 Task: Select feature "Add a post".
Action: Mouse moved to (669, 79)
Screenshot: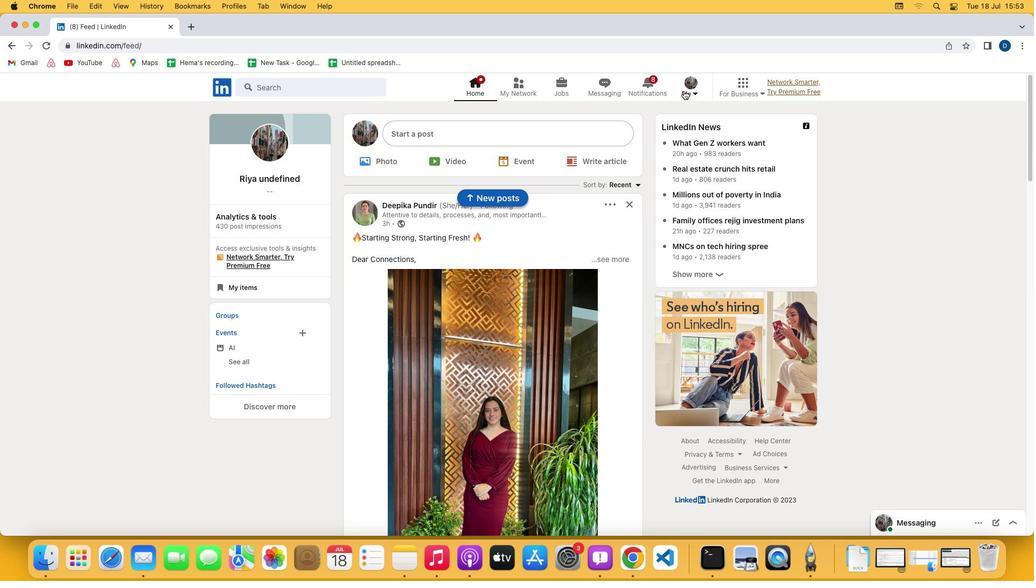 
Action: Mouse pressed left at (669, 79)
Screenshot: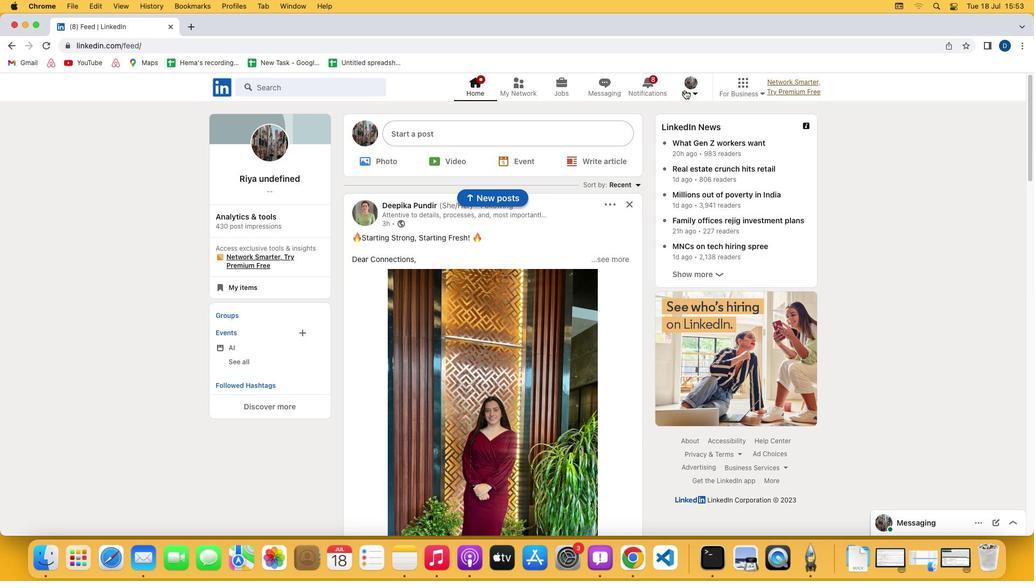 
Action: Mouse moved to (676, 78)
Screenshot: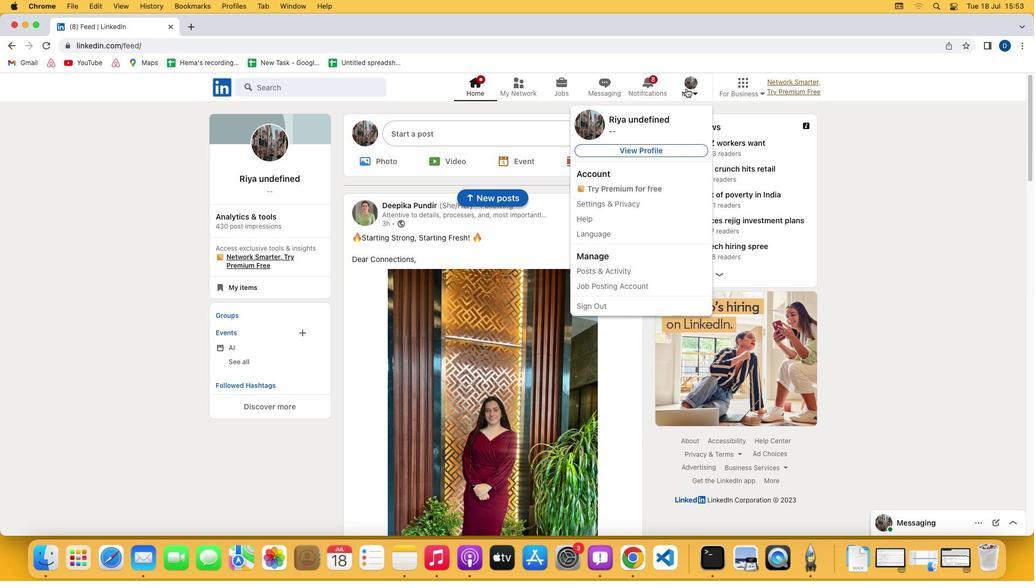 
Action: Mouse pressed left at (676, 78)
Screenshot: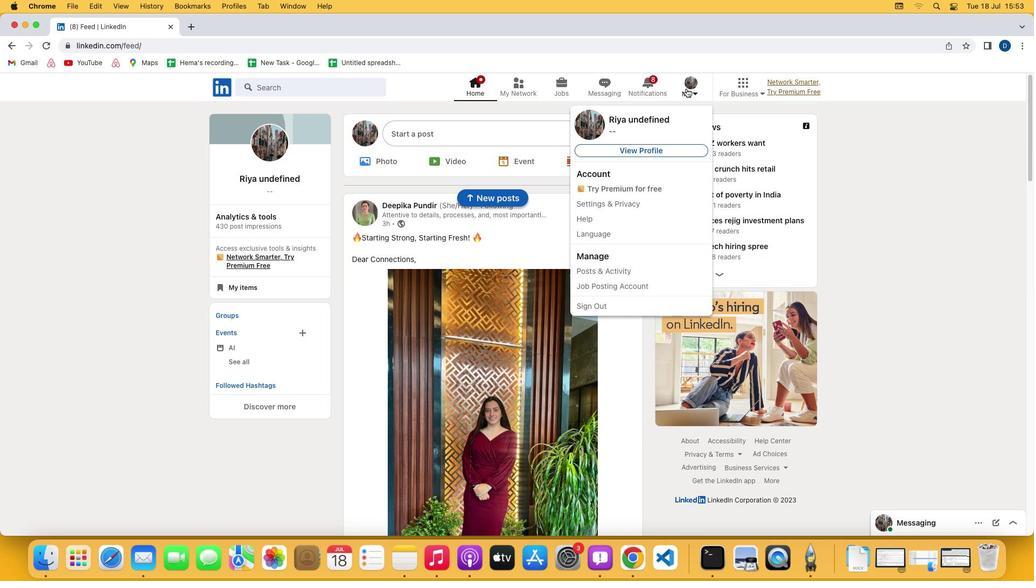 
Action: Mouse moved to (649, 141)
Screenshot: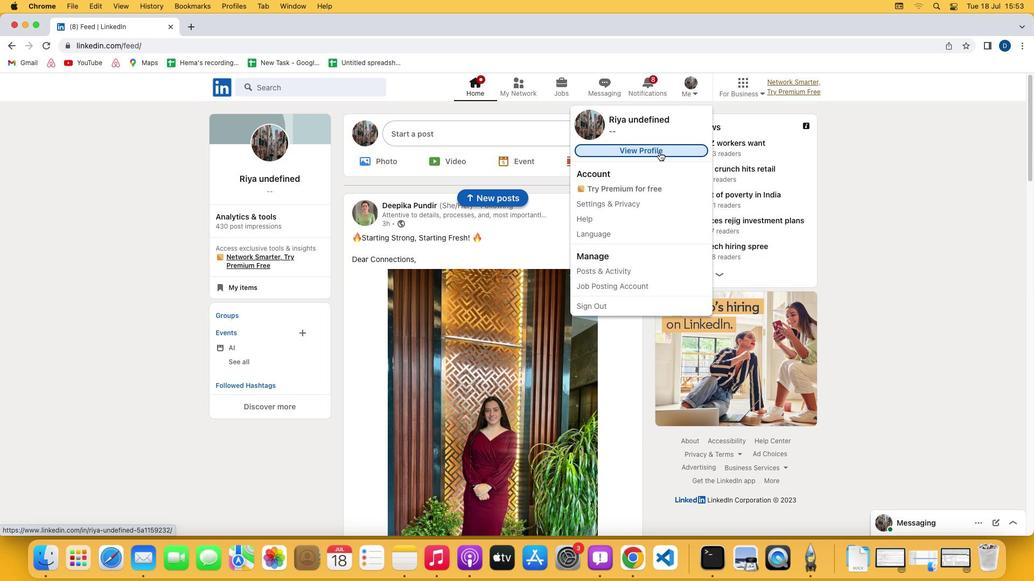 
Action: Mouse pressed left at (649, 141)
Screenshot: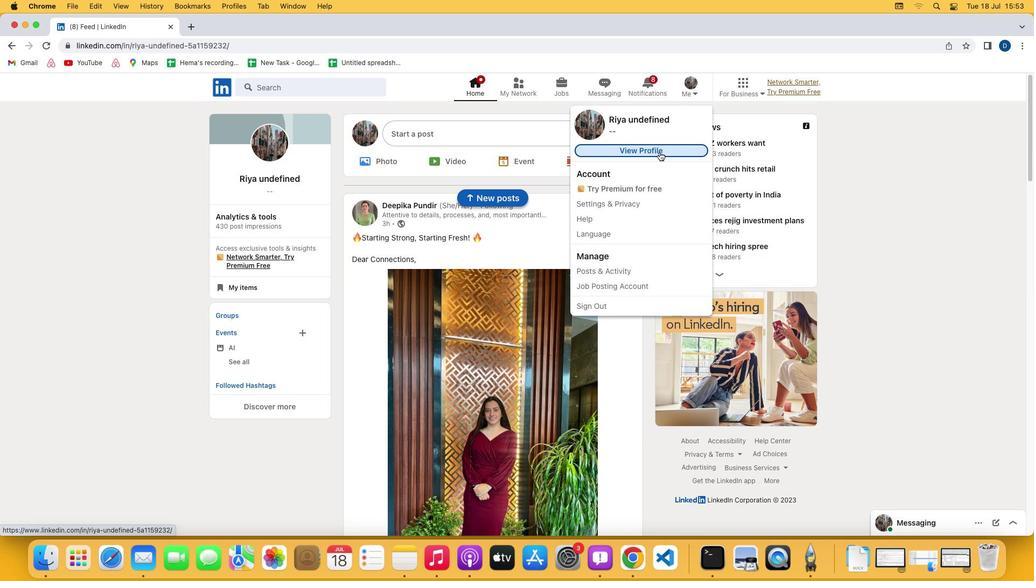 
Action: Mouse moved to (299, 356)
Screenshot: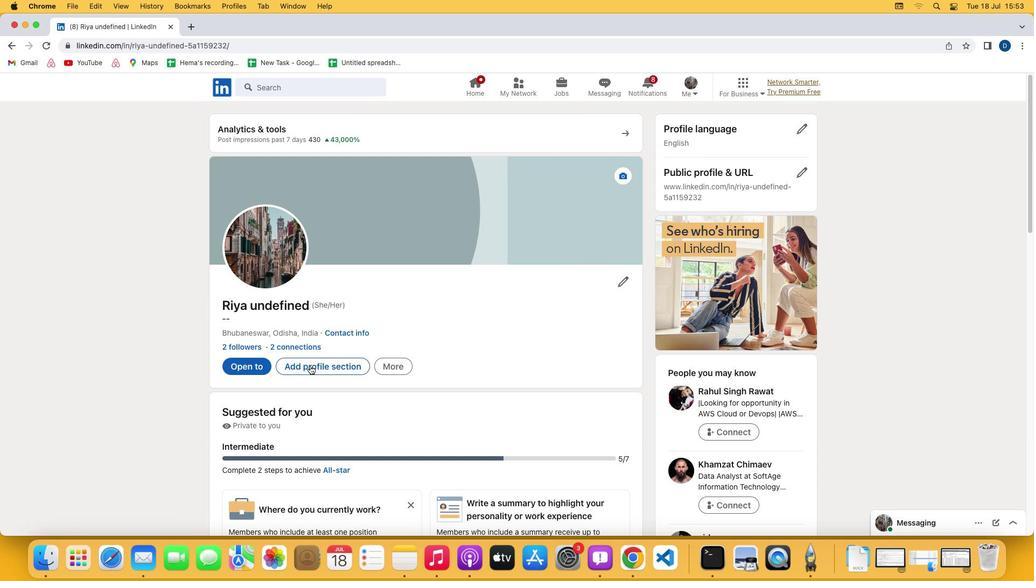 
Action: Mouse pressed left at (299, 356)
Screenshot: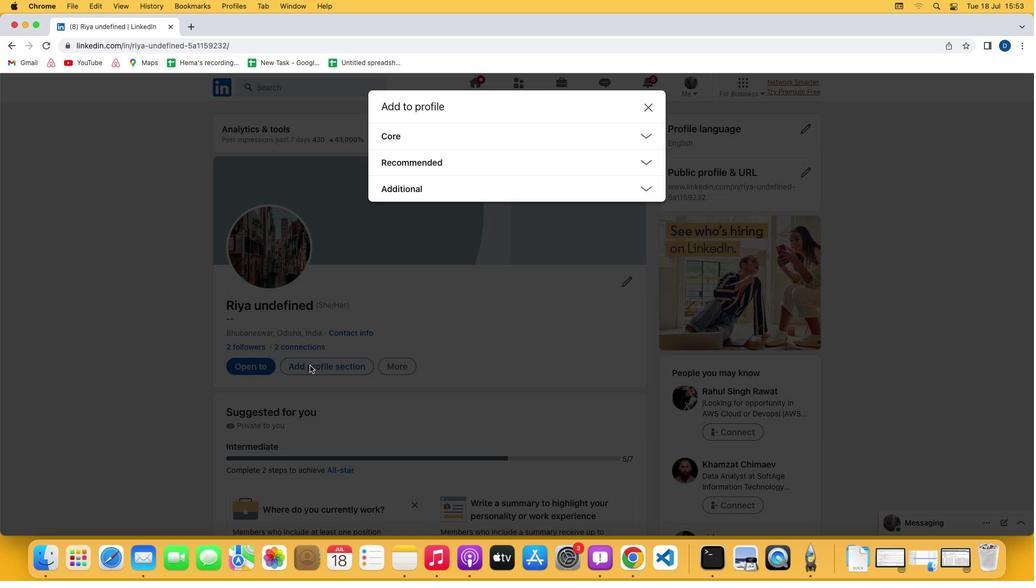 
Action: Mouse moved to (421, 155)
Screenshot: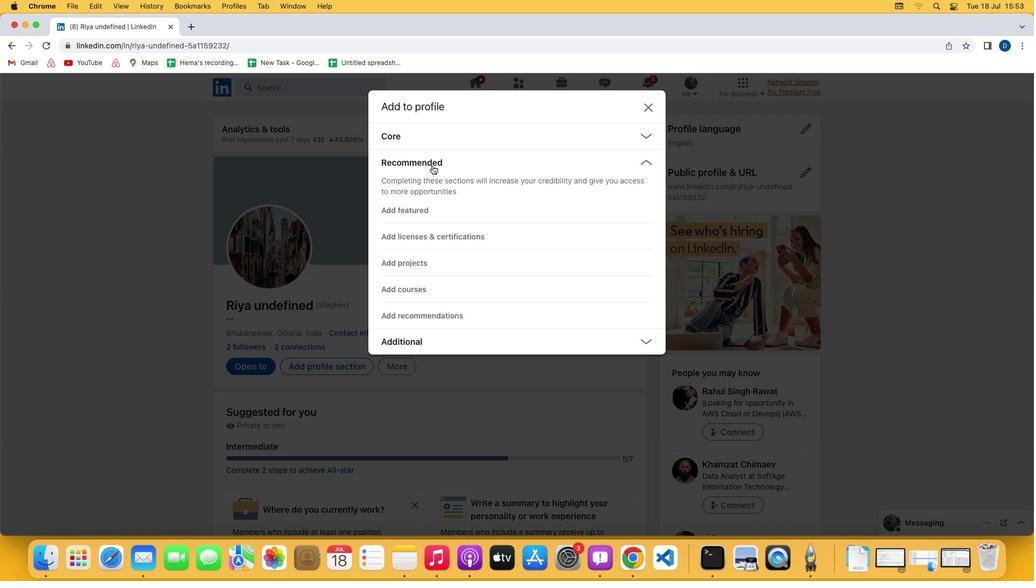 
Action: Mouse pressed left at (421, 155)
Screenshot: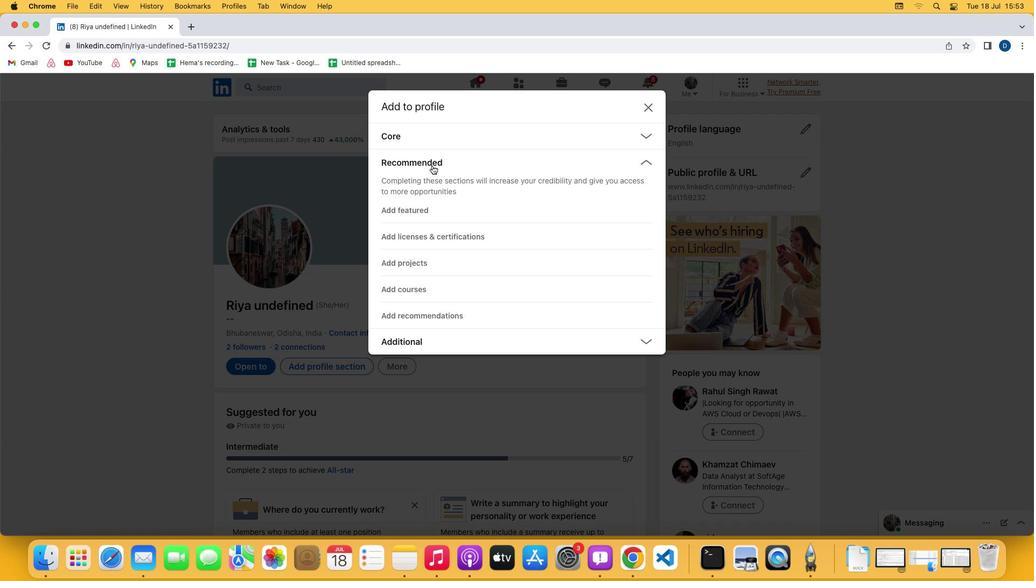
Action: Mouse moved to (410, 201)
Screenshot: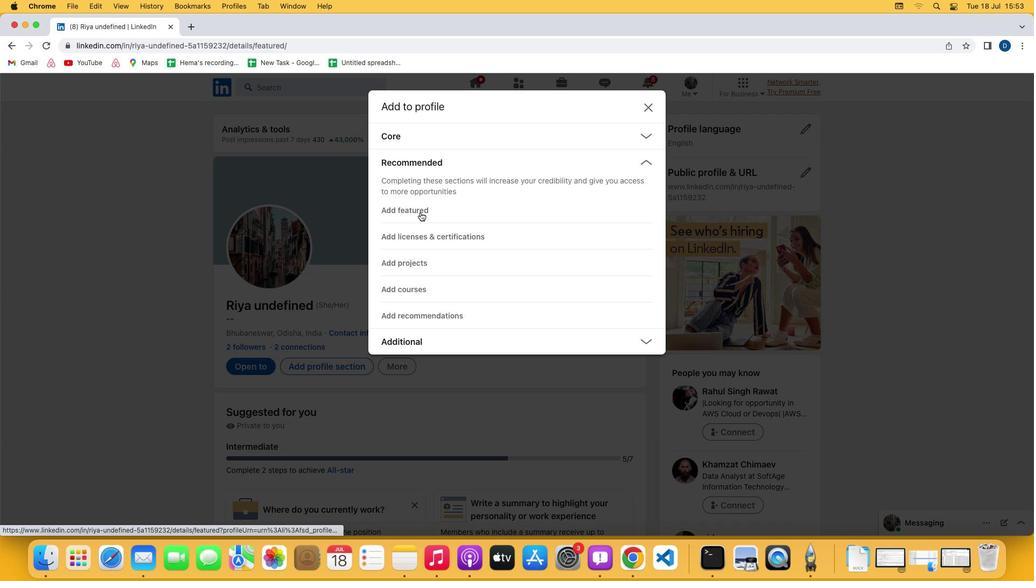 
Action: Mouse pressed left at (410, 201)
Screenshot: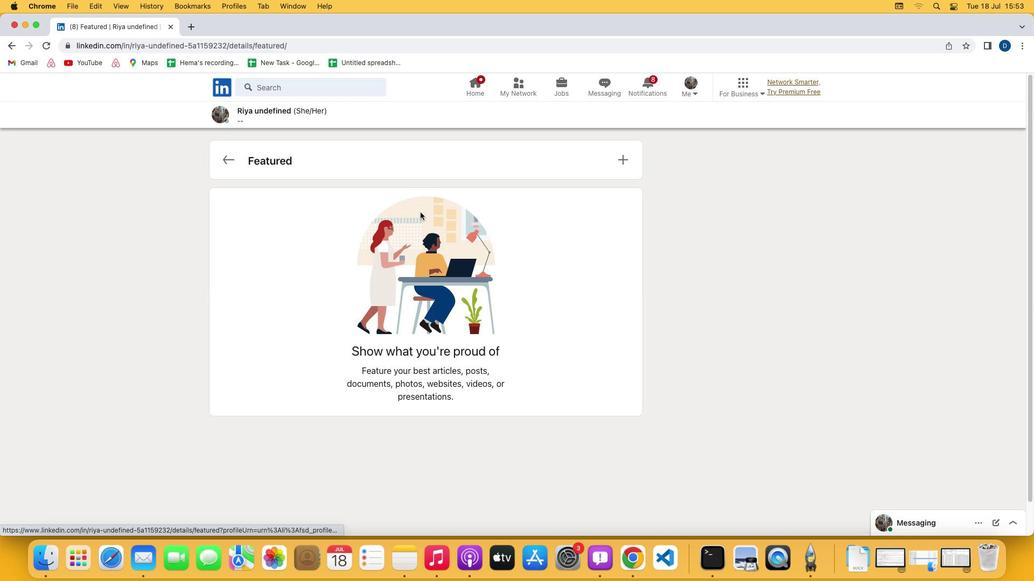 
Action: Mouse moved to (611, 150)
Screenshot: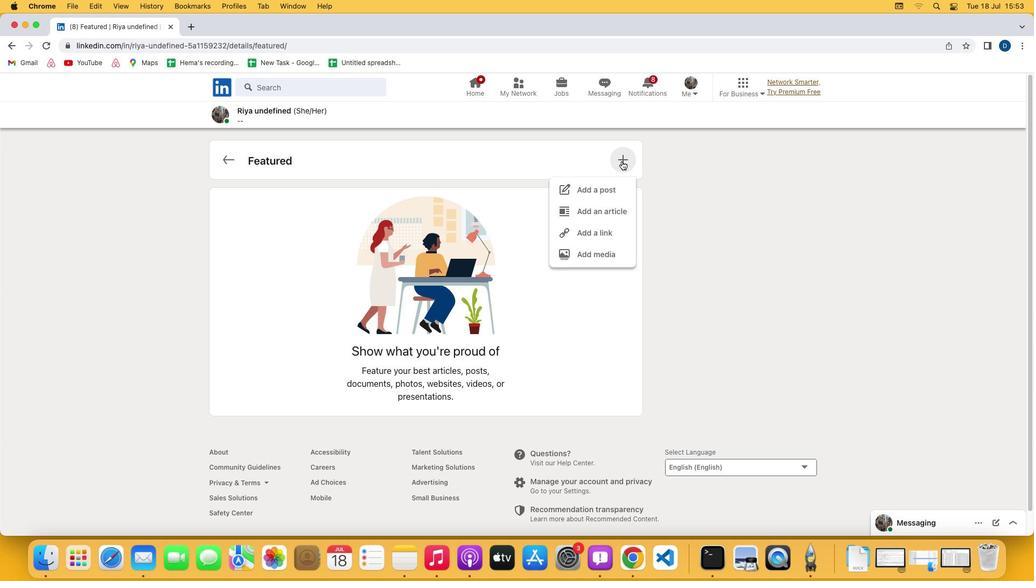 
Action: Mouse pressed left at (611, 150)
Screenshot: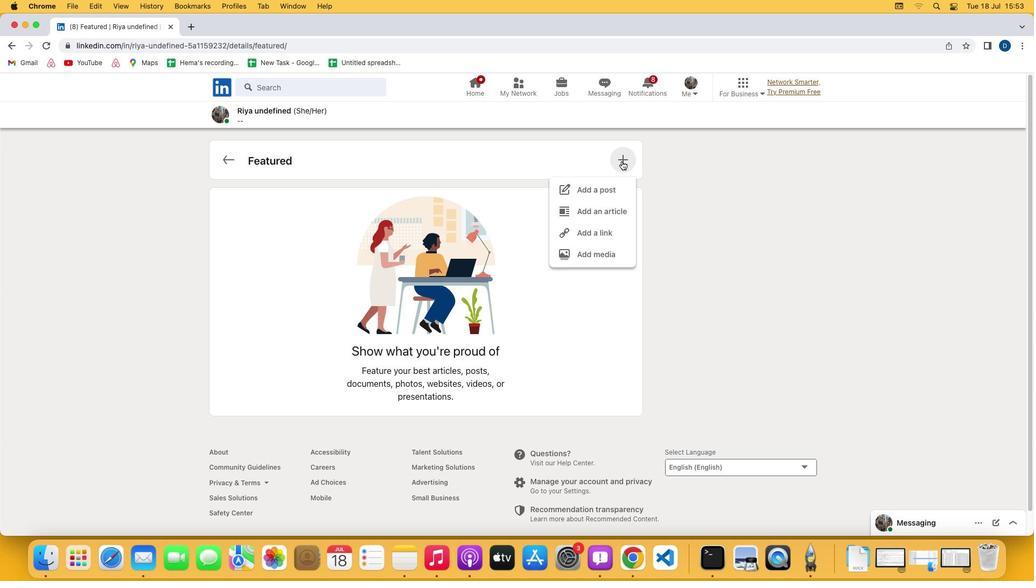 
Action: Mouse moved to (589, 178)
Screenshot: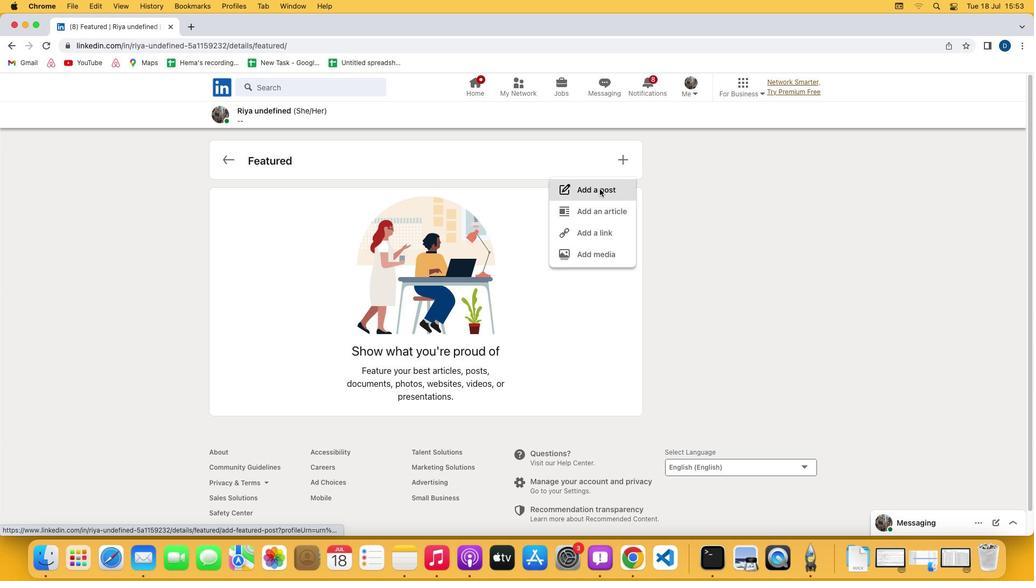 
Action: Mouse pressed left at (589, 178)
Screenshot: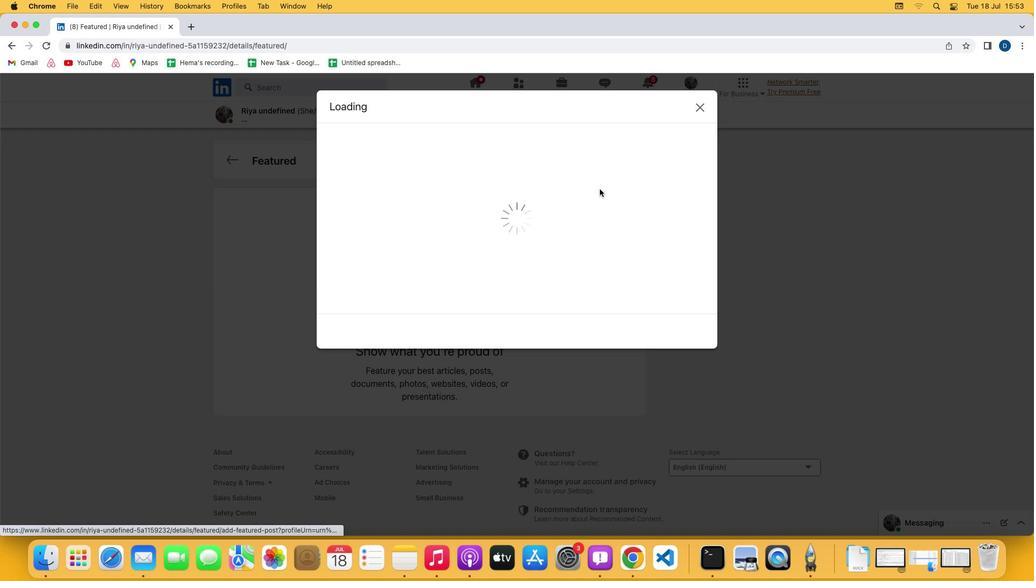 
Action: Mouse moved to (589, 179)
Screenshot: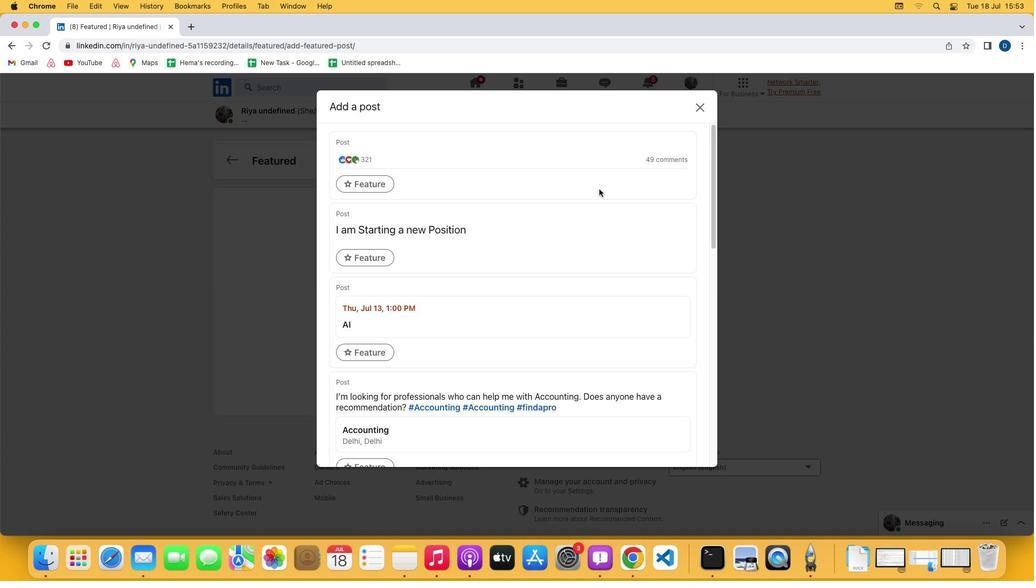 
